 Task: Look for products in the category "Danishes" from Generation Baking only.
Action: Mouse moved to (26, 102)
Screenshot: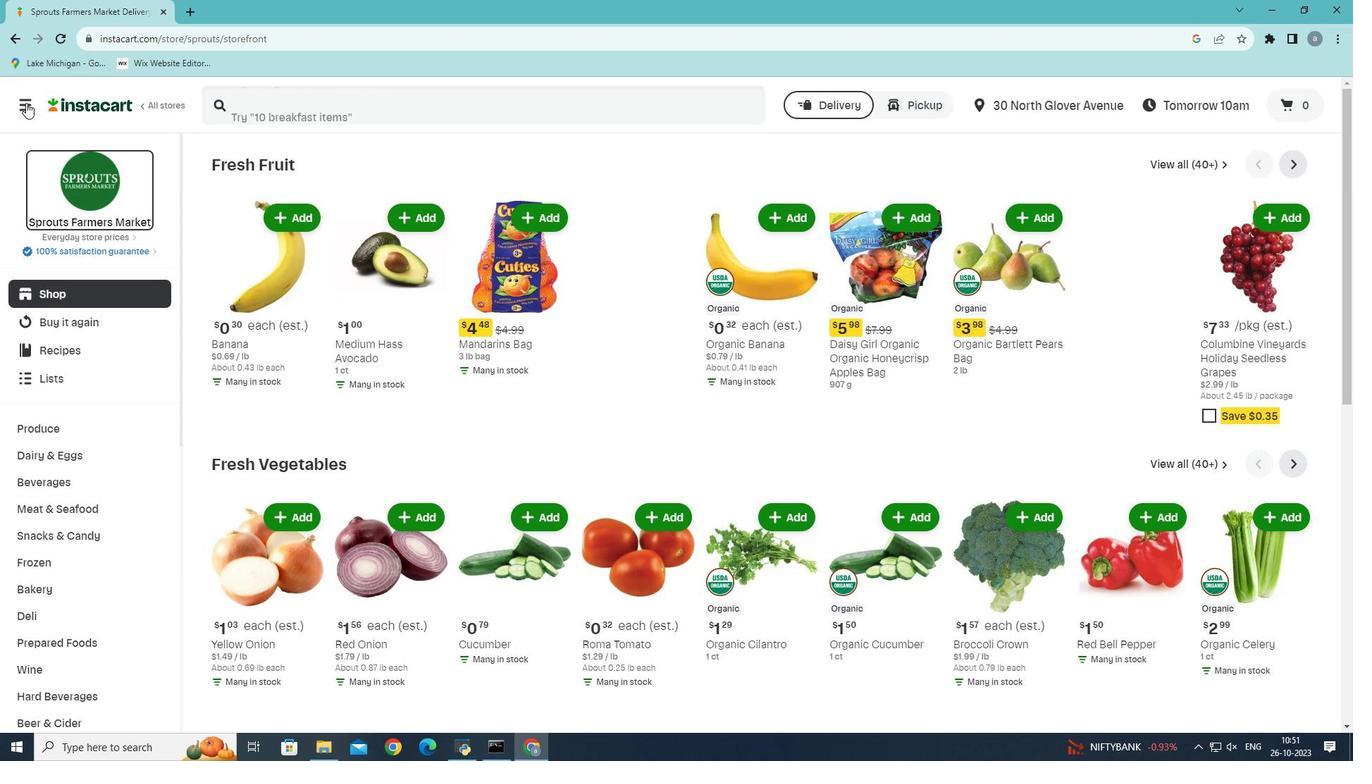 
Action: Mouse pressed left at (26, 102)
Screenshot: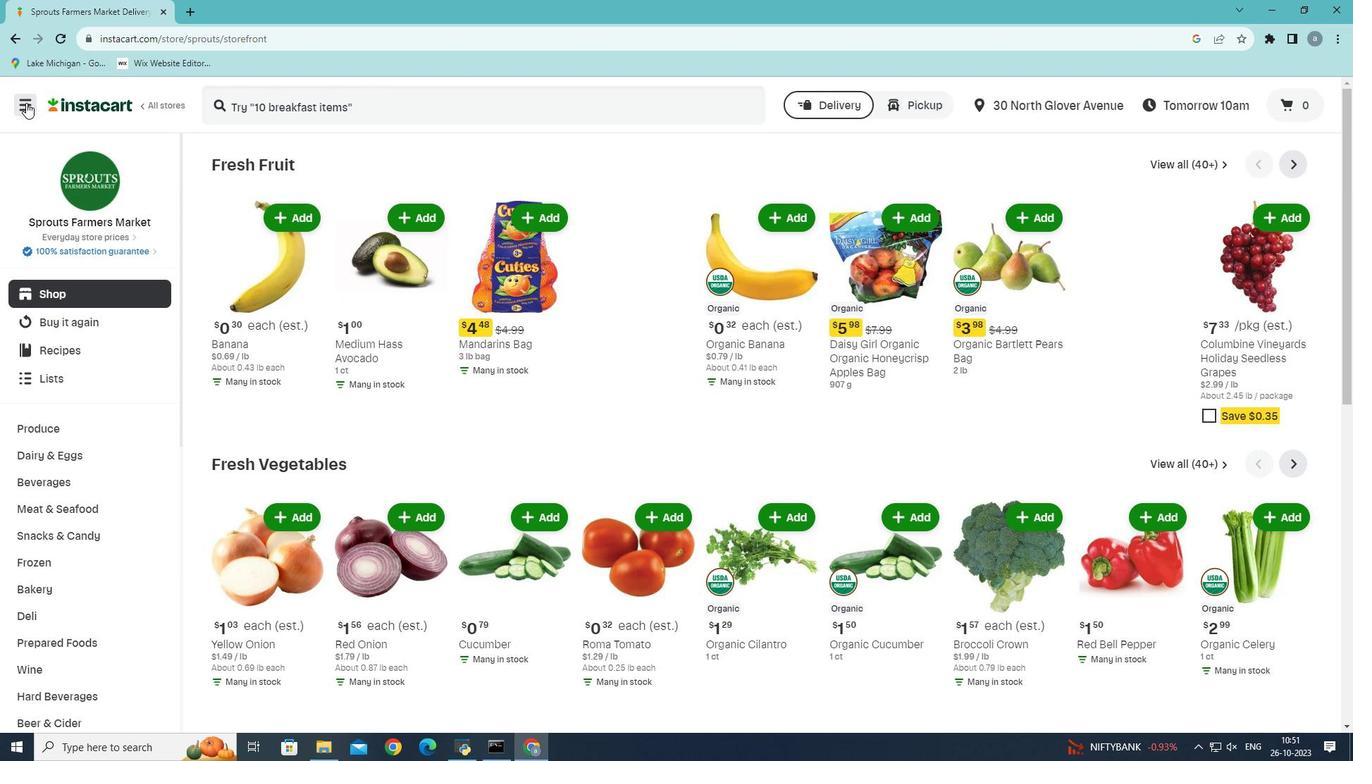 
Action: Mouse moved to (45, 410)
Screenshot: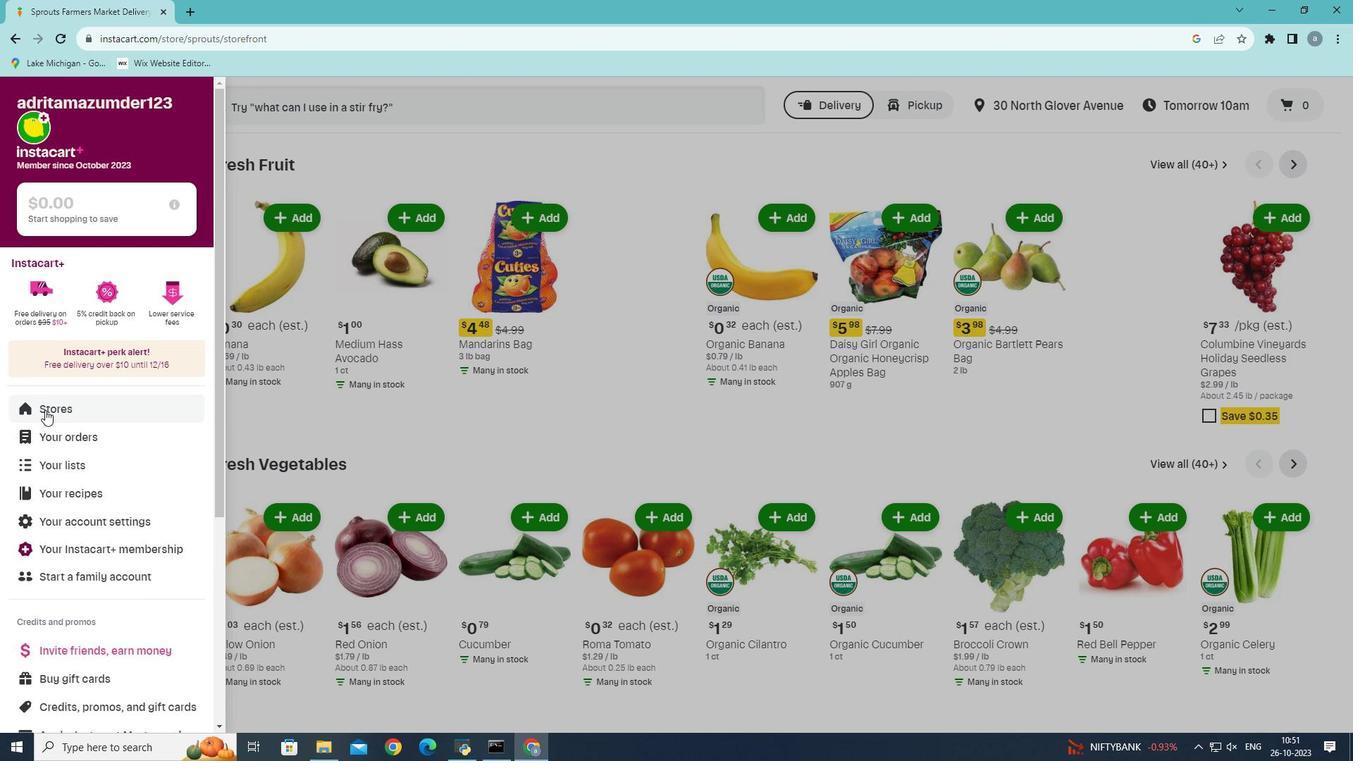 
Action: Mouse pressed left at (45, 410)
Screenshot: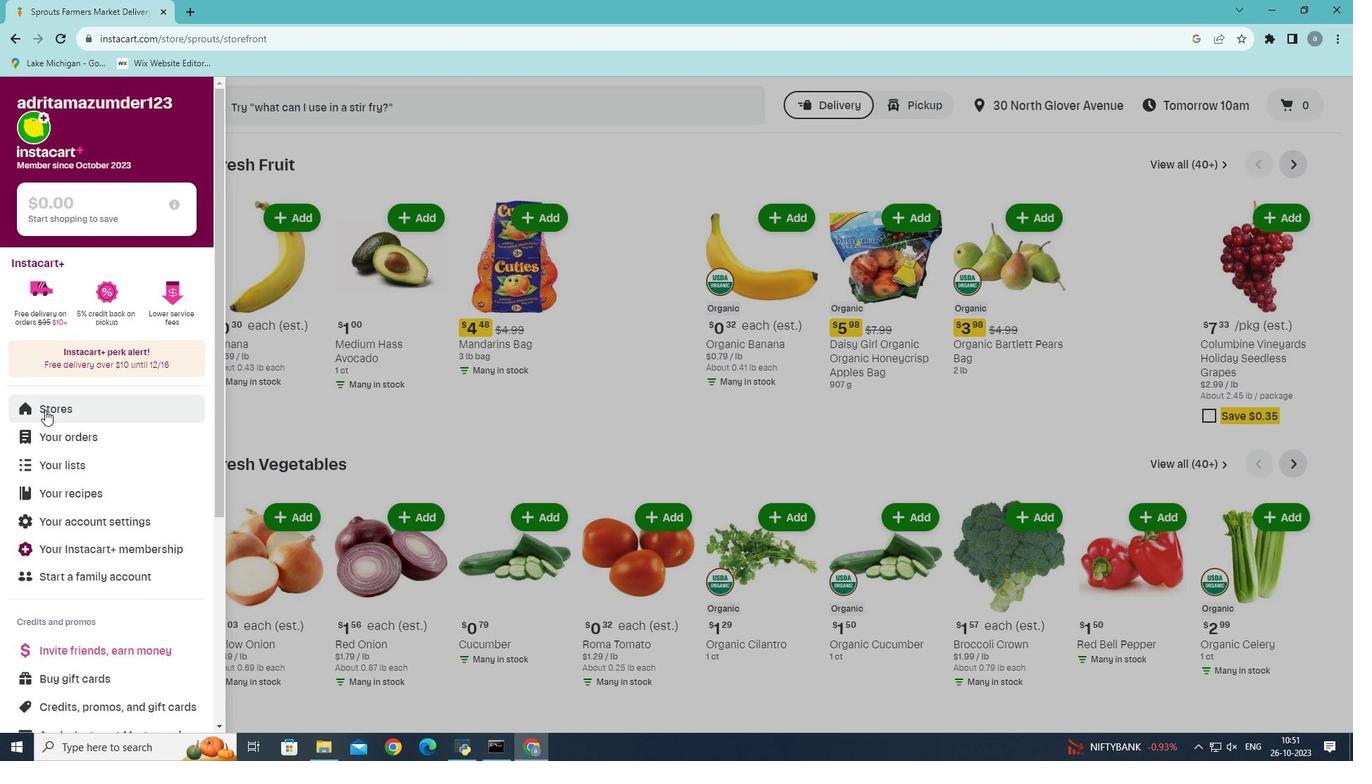 
Action: Mouse moved to (325, 157)
Screenshot: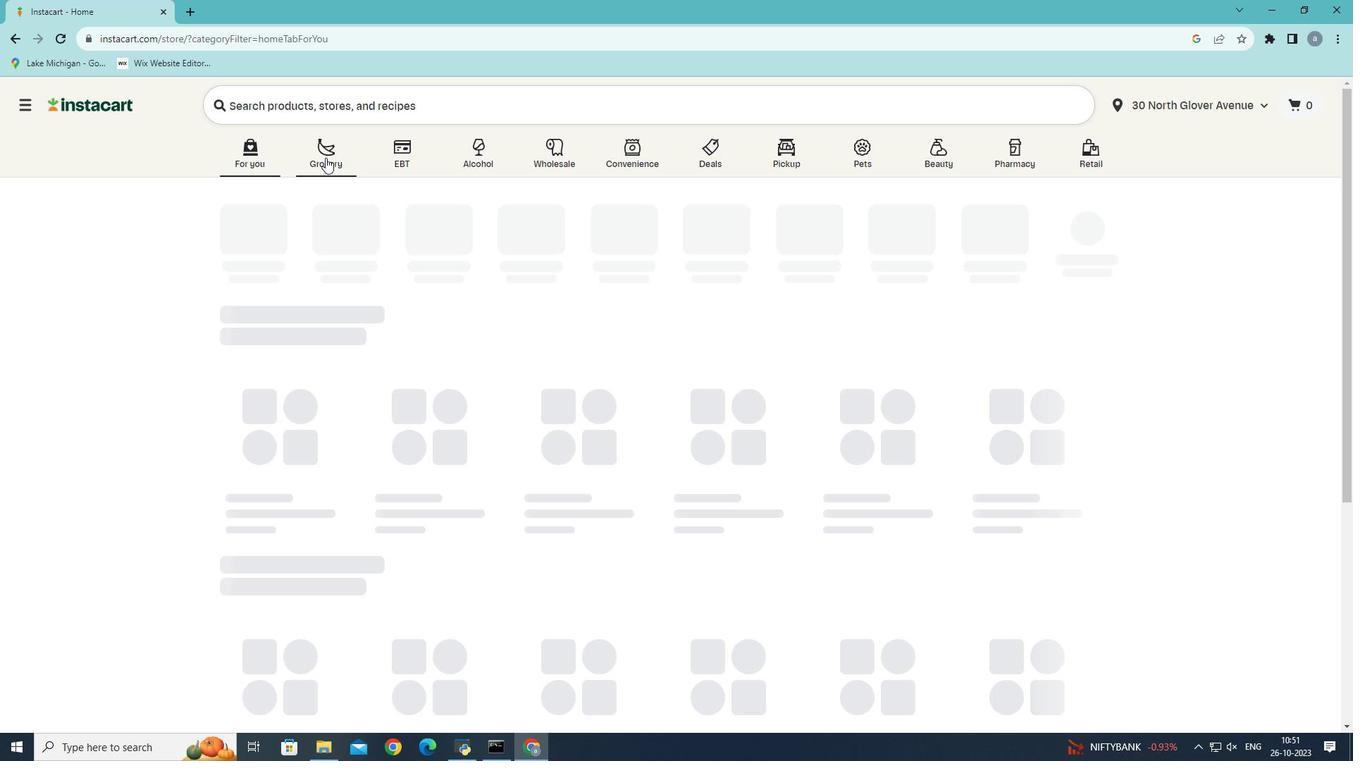
Action: Mouse pressed left at (325, 157)
Screenshot: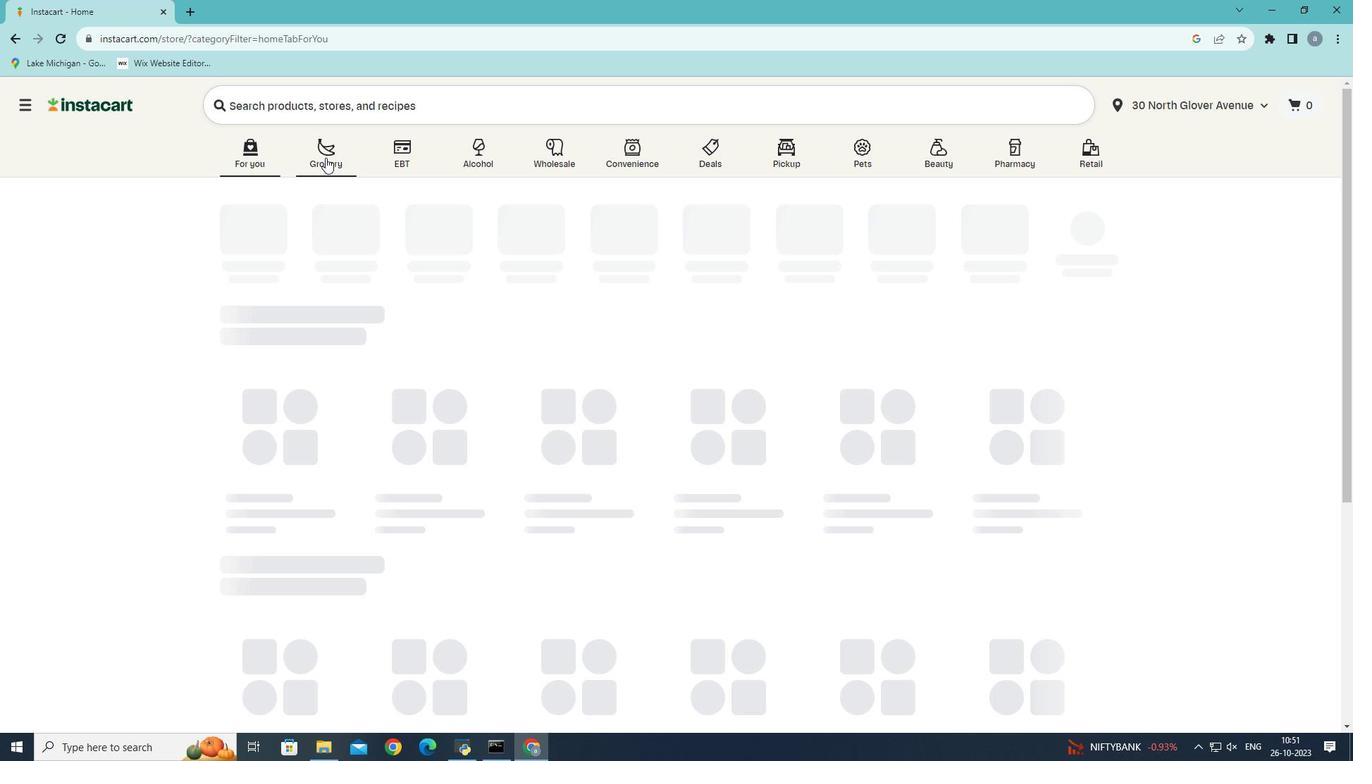 
Action: Mouse moved to (303, 410)
Screenshot: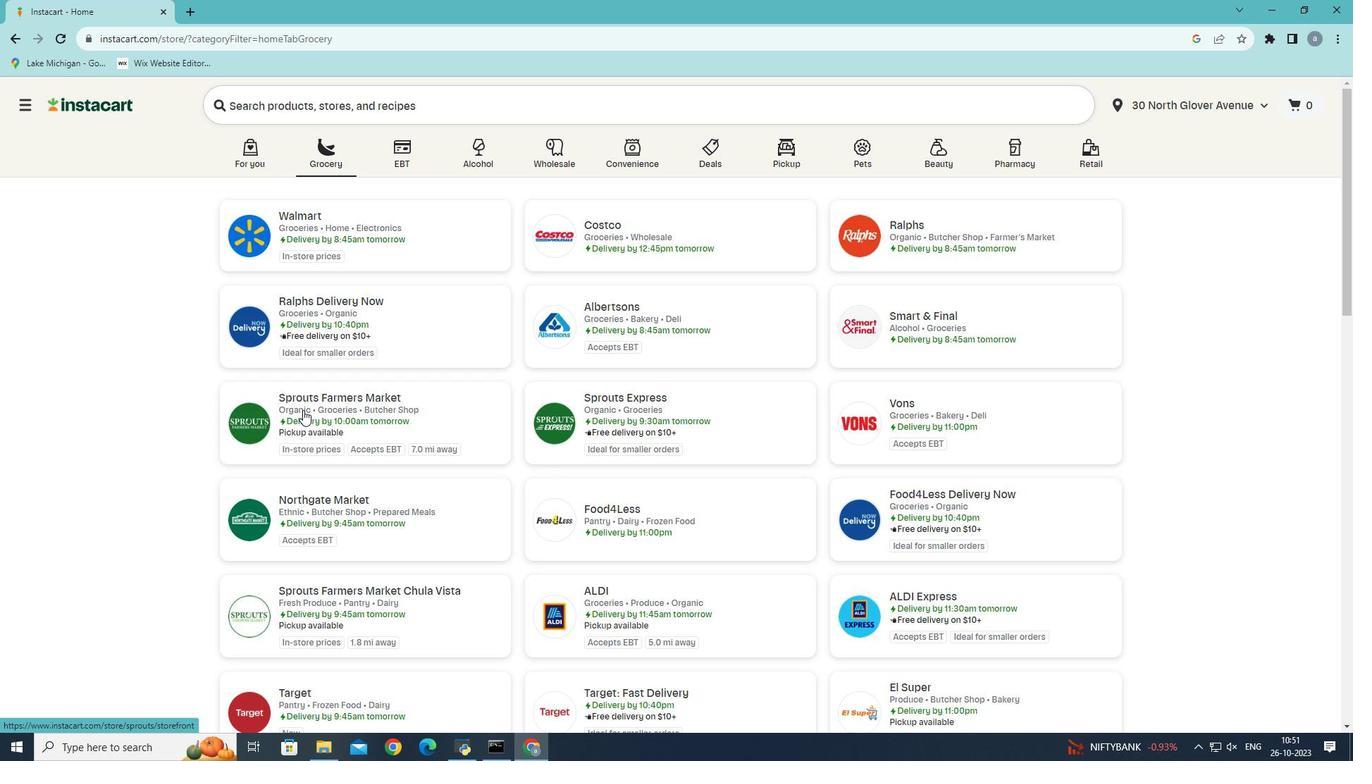 
Action: Mouse pressed left at (303, 410)
Screenshot: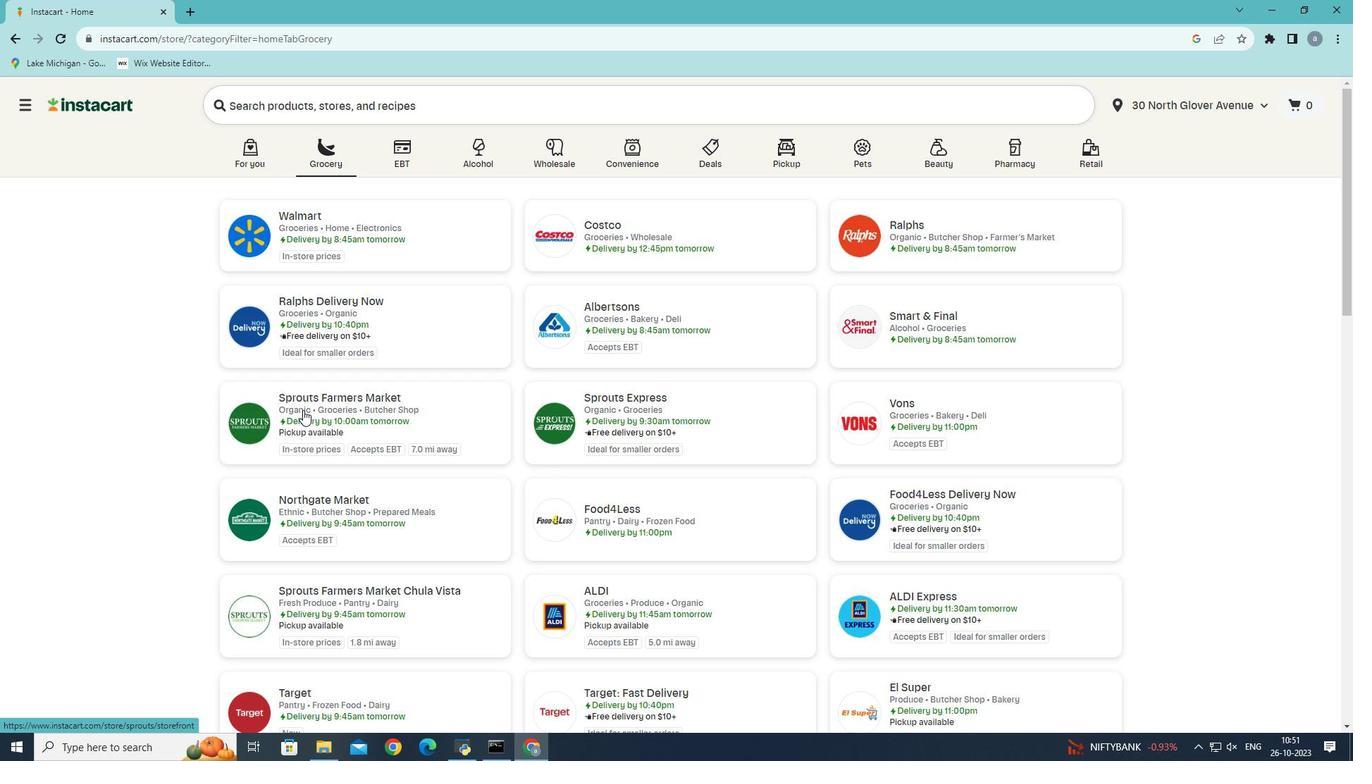 
Action: Mouse moved to (41, 590)
Screenshot: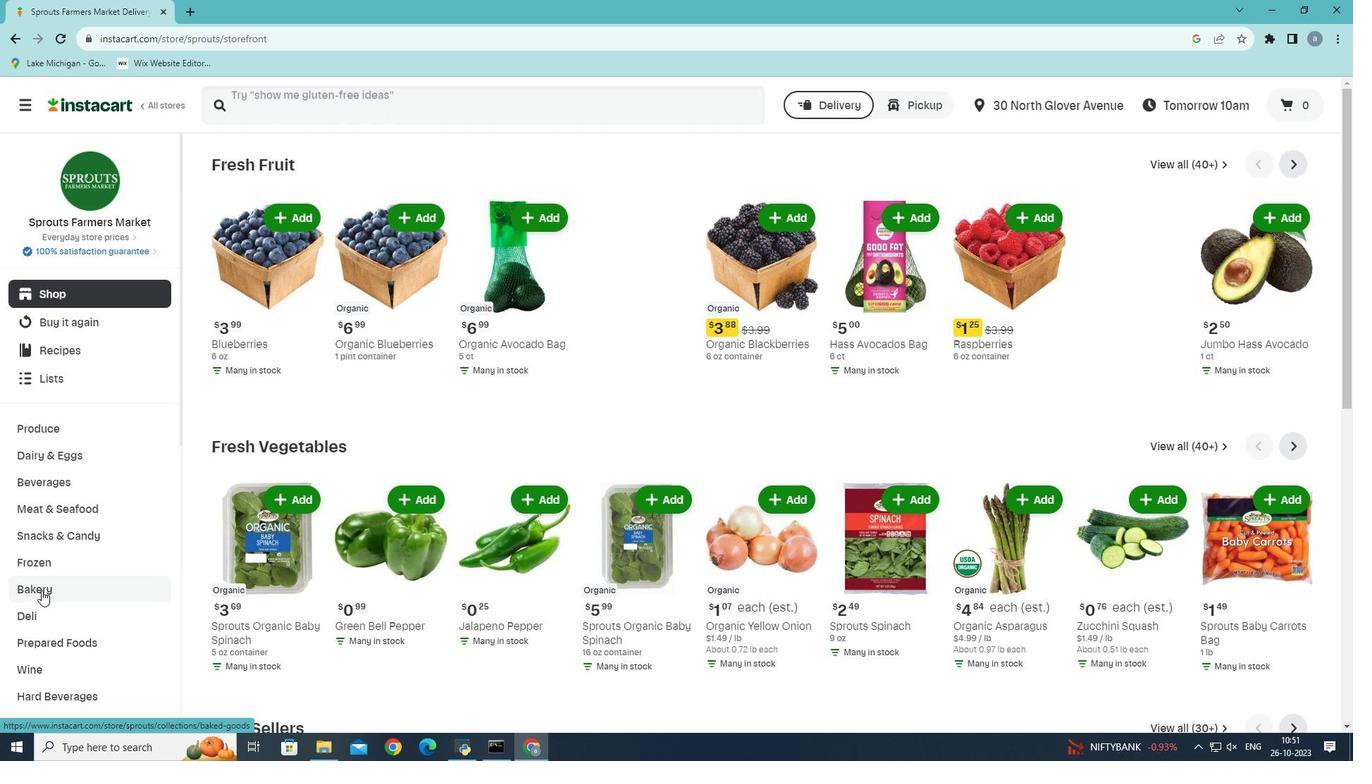 
Action: Mouse pressed left at (41, 590)
Screenshot: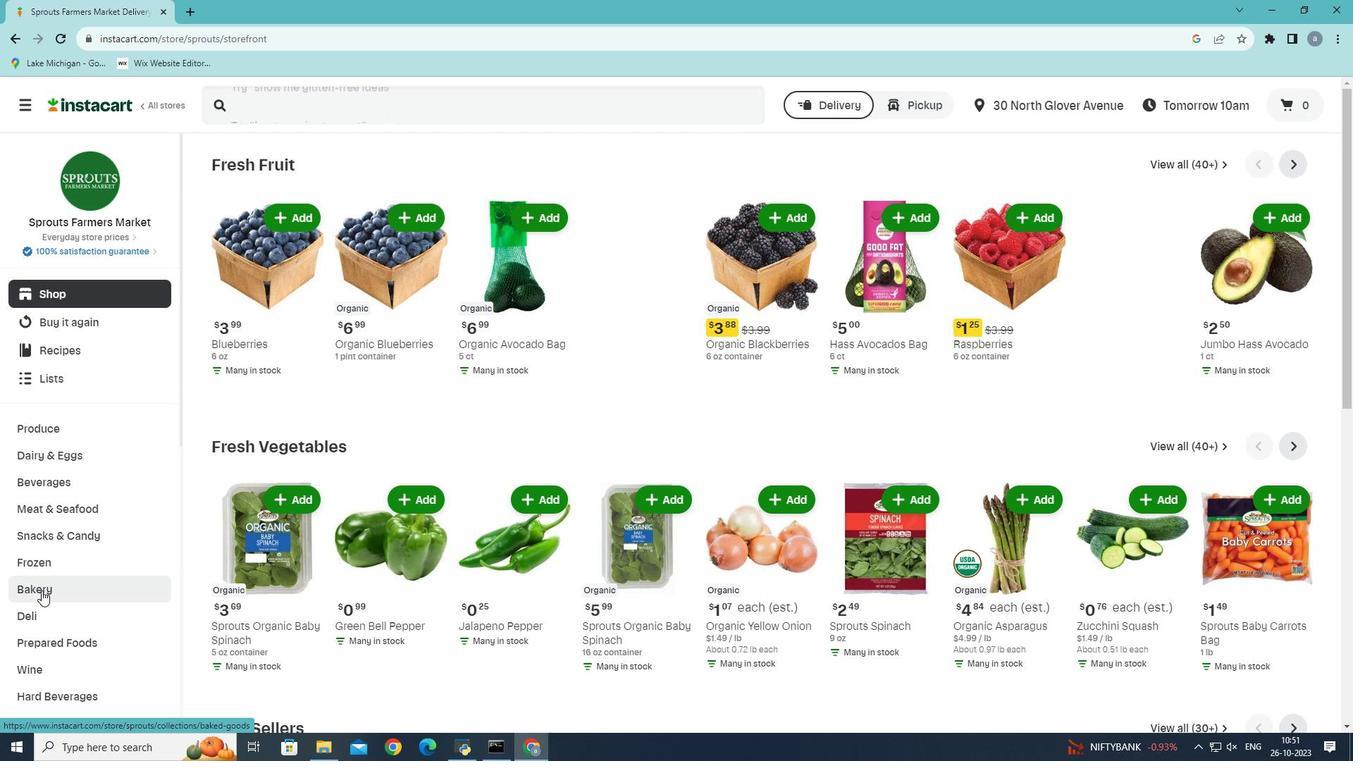 
Action: Mouse moved to (742, 198)
Screenshot: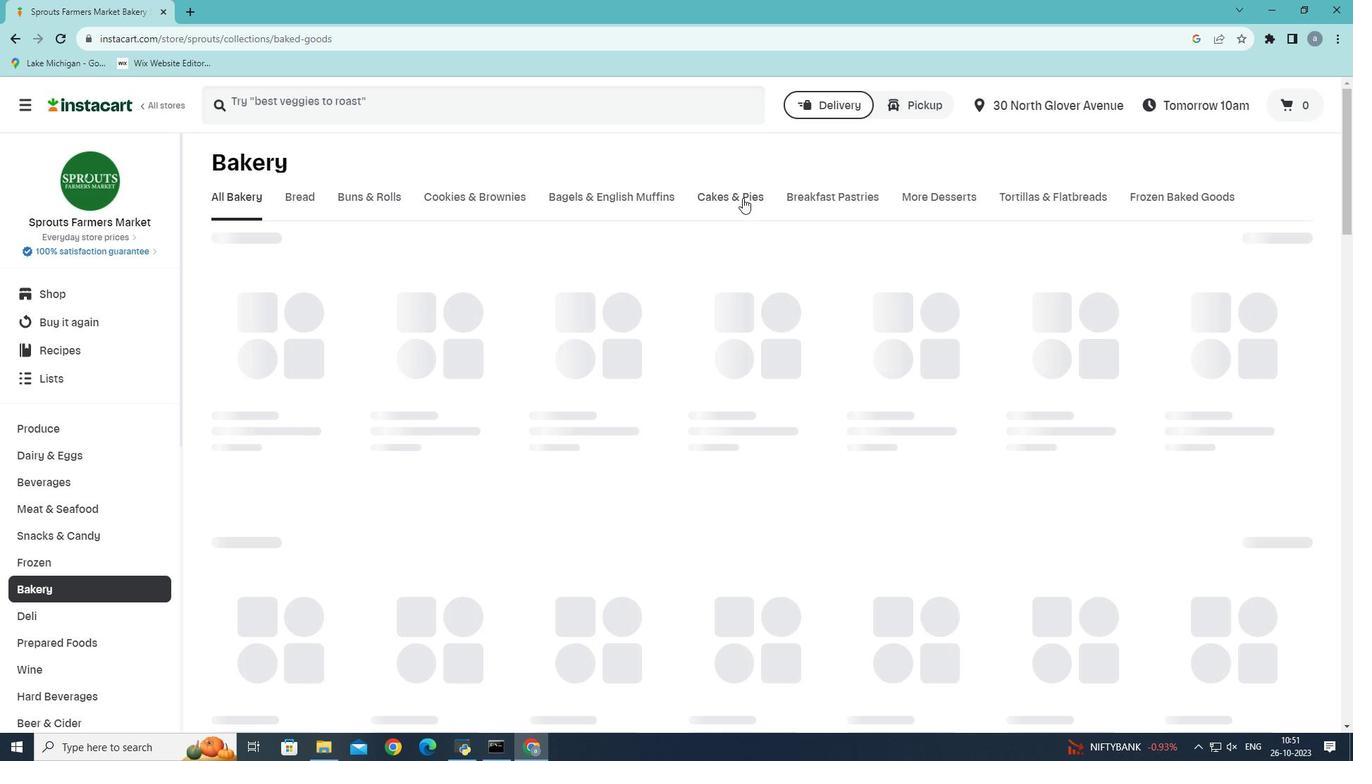 
Action: Mouse pressed left at (742, 198)
Screenshot: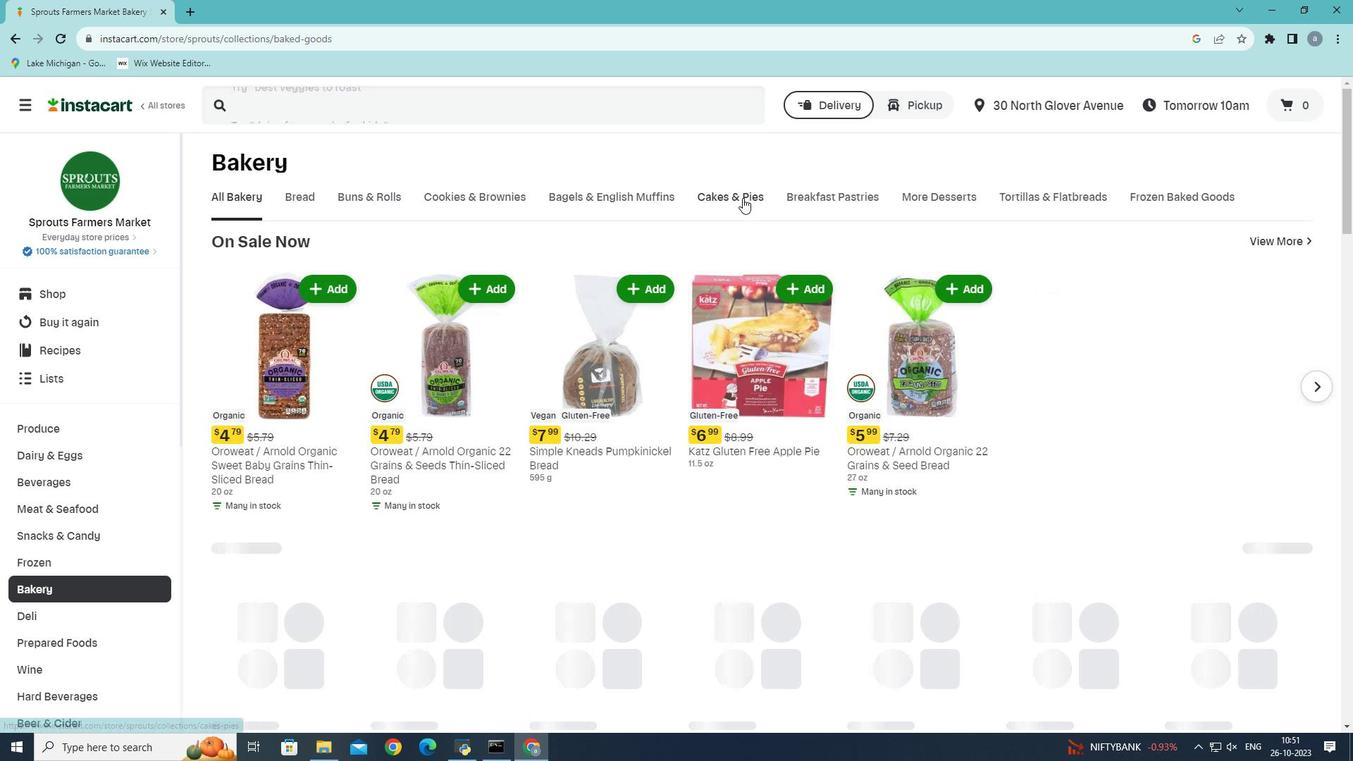 
Action: Mouse moved to (369, 256)
Screenshot: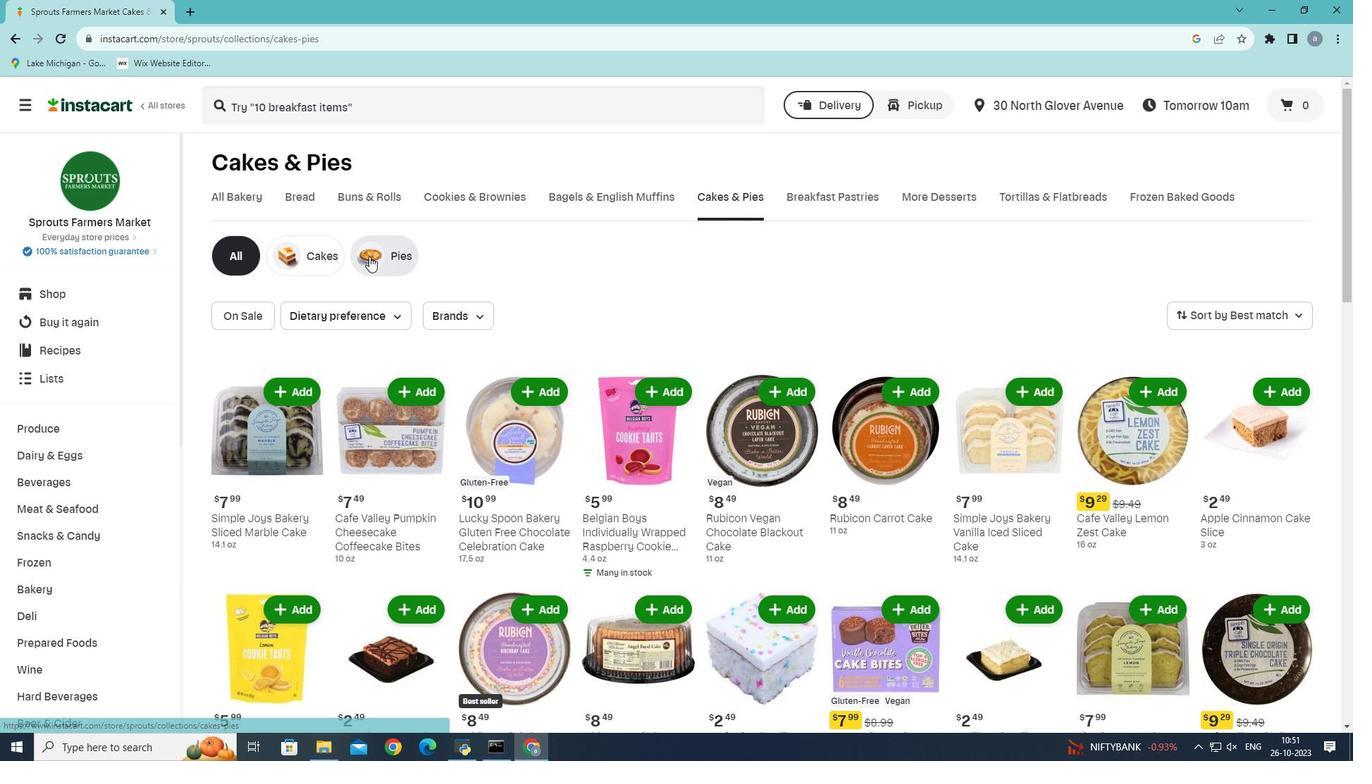 
Action: Mouse pressed left at (369, 256)
Screenshot: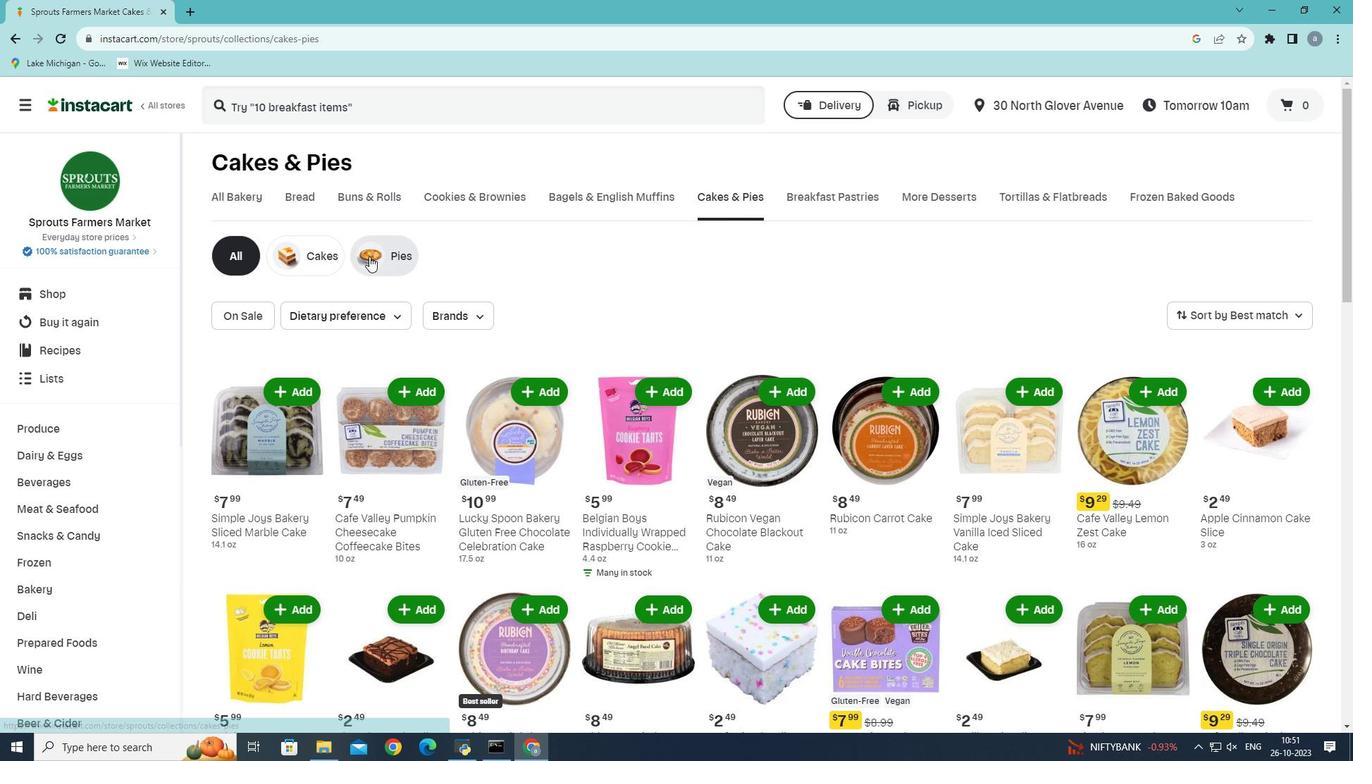 
Action: Mouse moved to (951, 194)
Screenshot: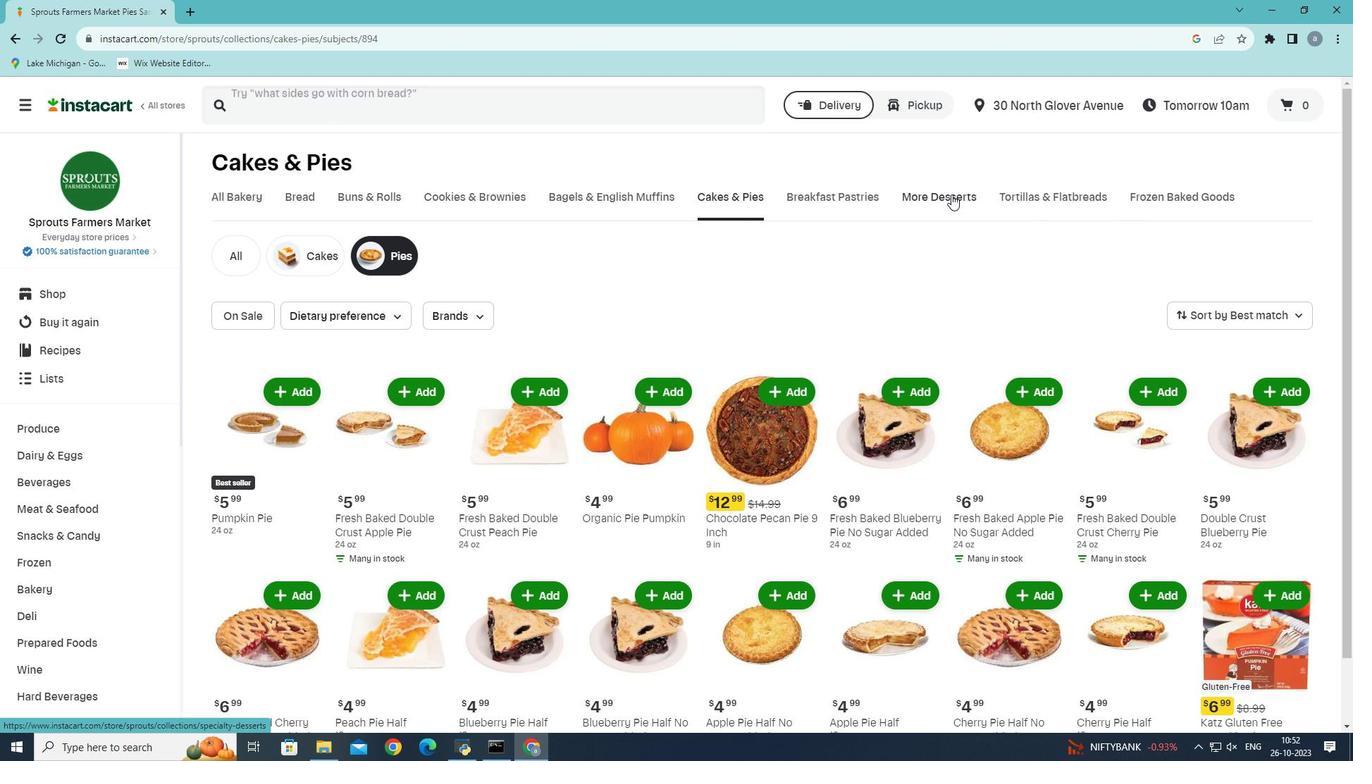 
Action: Mouse pressed left at (951, 194)
Screenshot: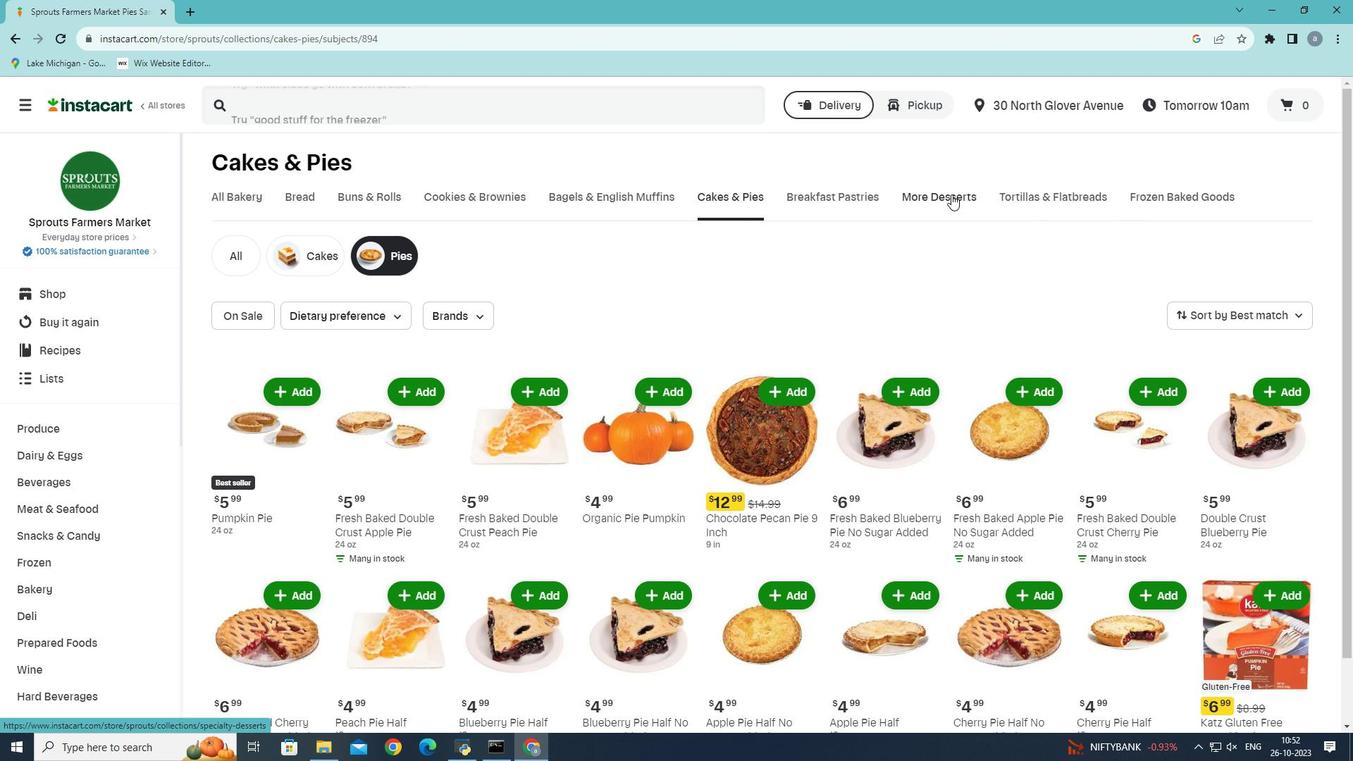 
Action: Mouse moved to (816, 200)
Screenshot: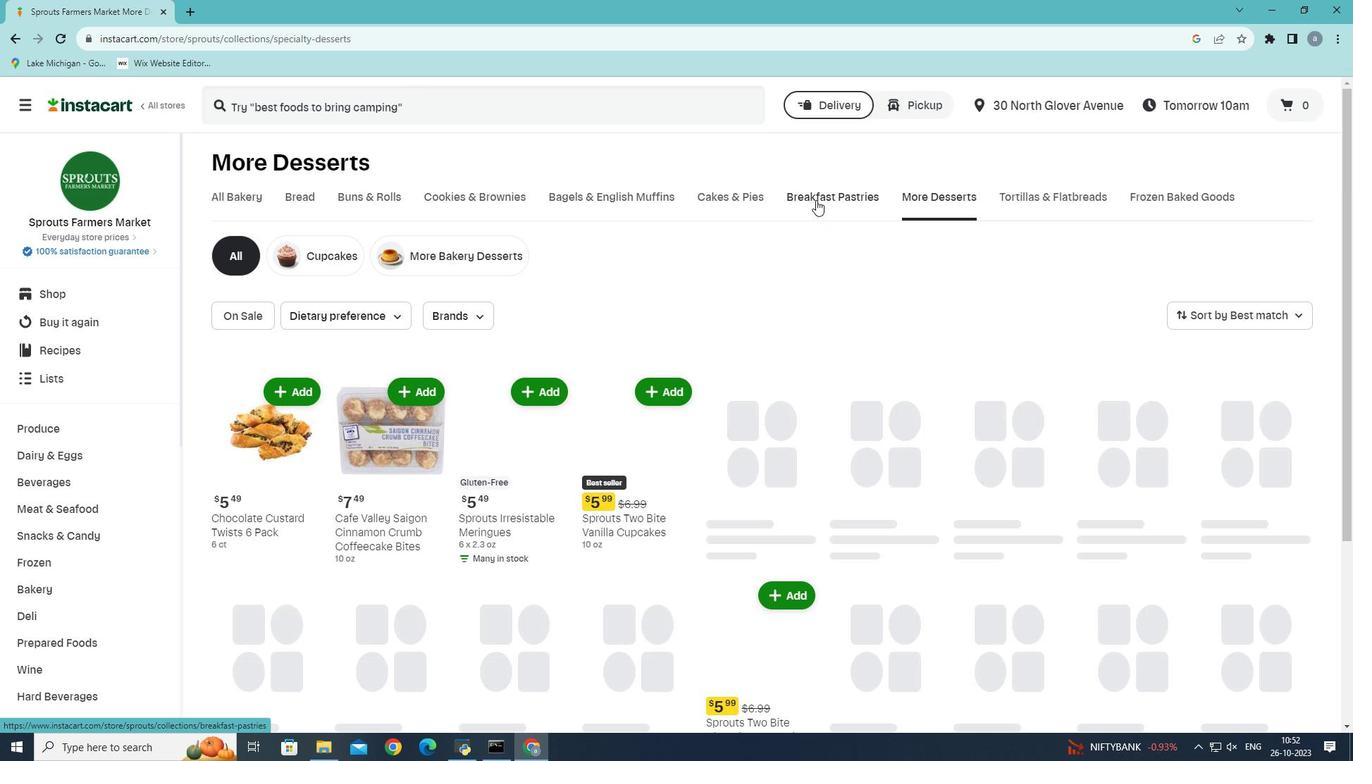 
Action: Mouse pressed left at (816, 200)
Screenshot: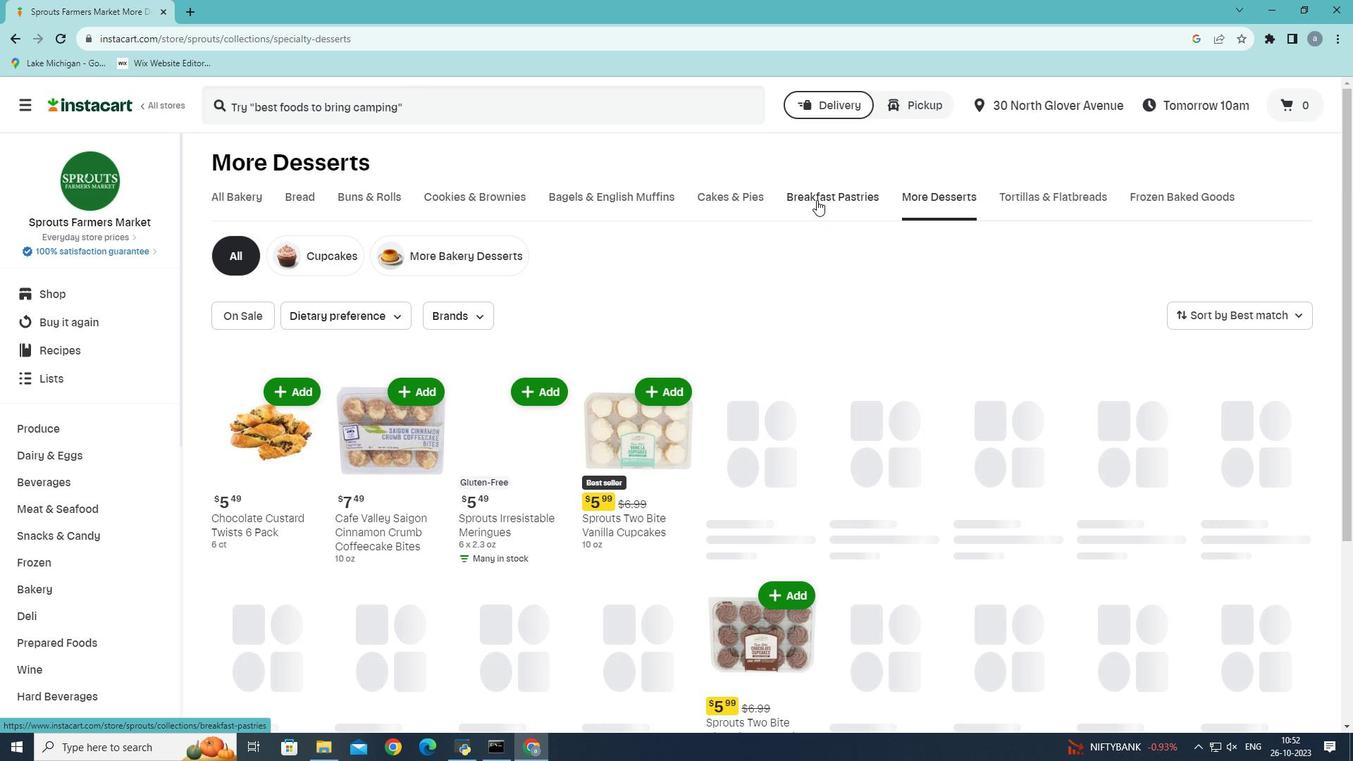 
Action: Mouse moved to (639, 261)
Screenshot: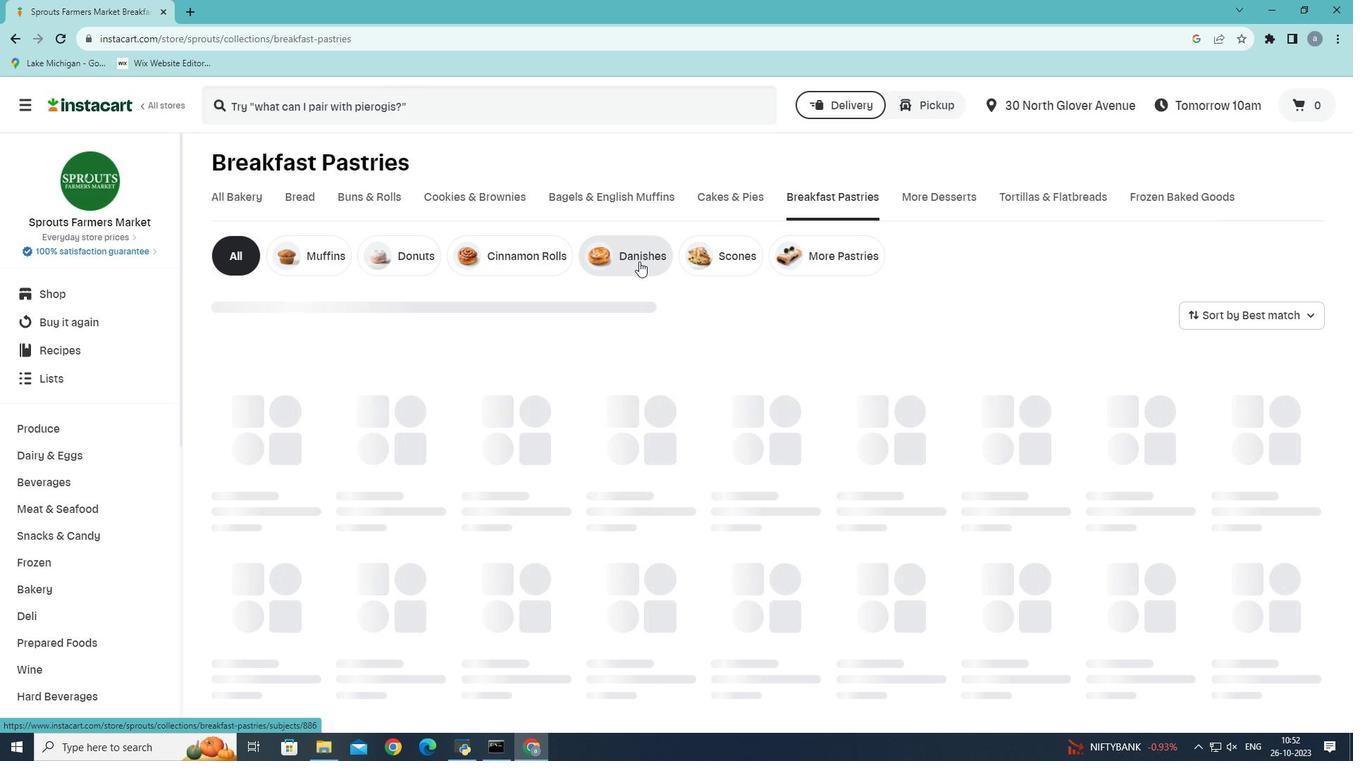 
Action: Mouse pressed left at (639, 261)
Screenshot: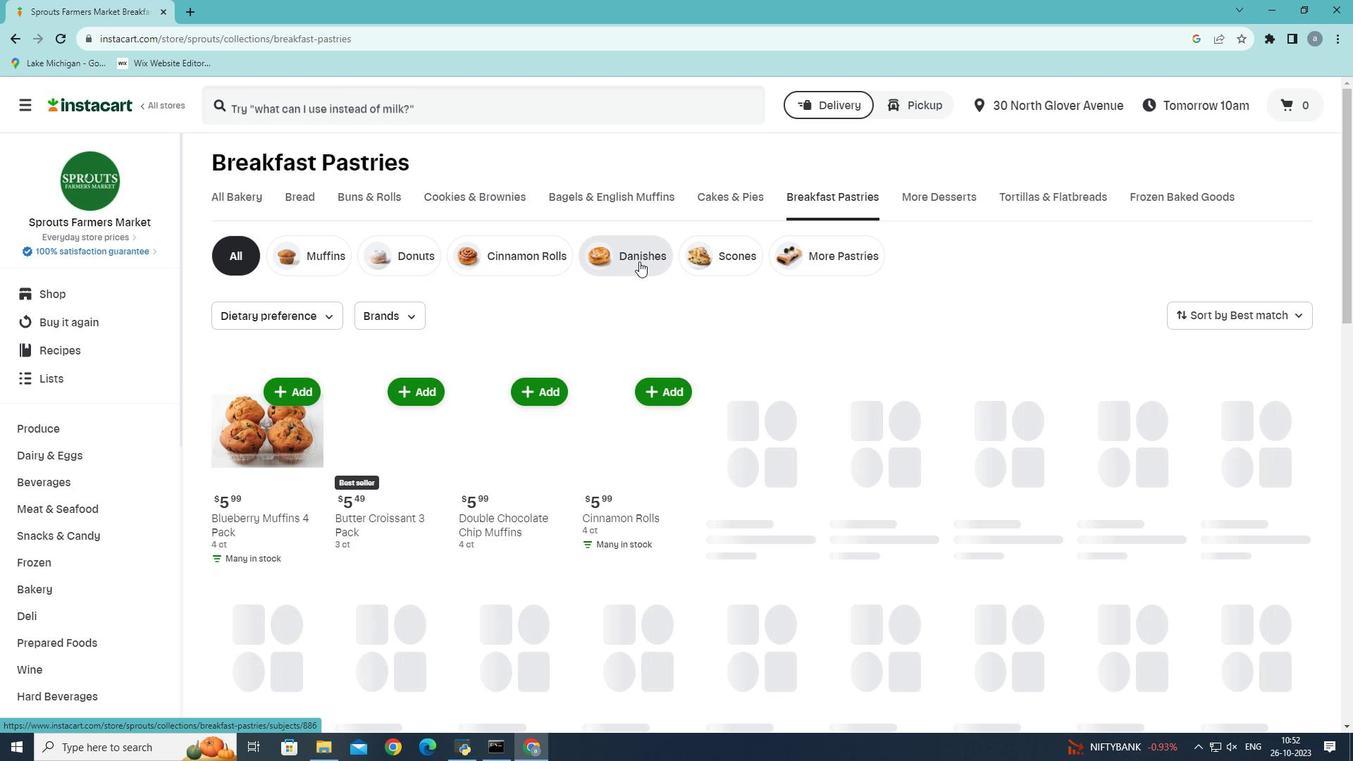 
Action: Mouse moved to (486, 329)
Screenshot: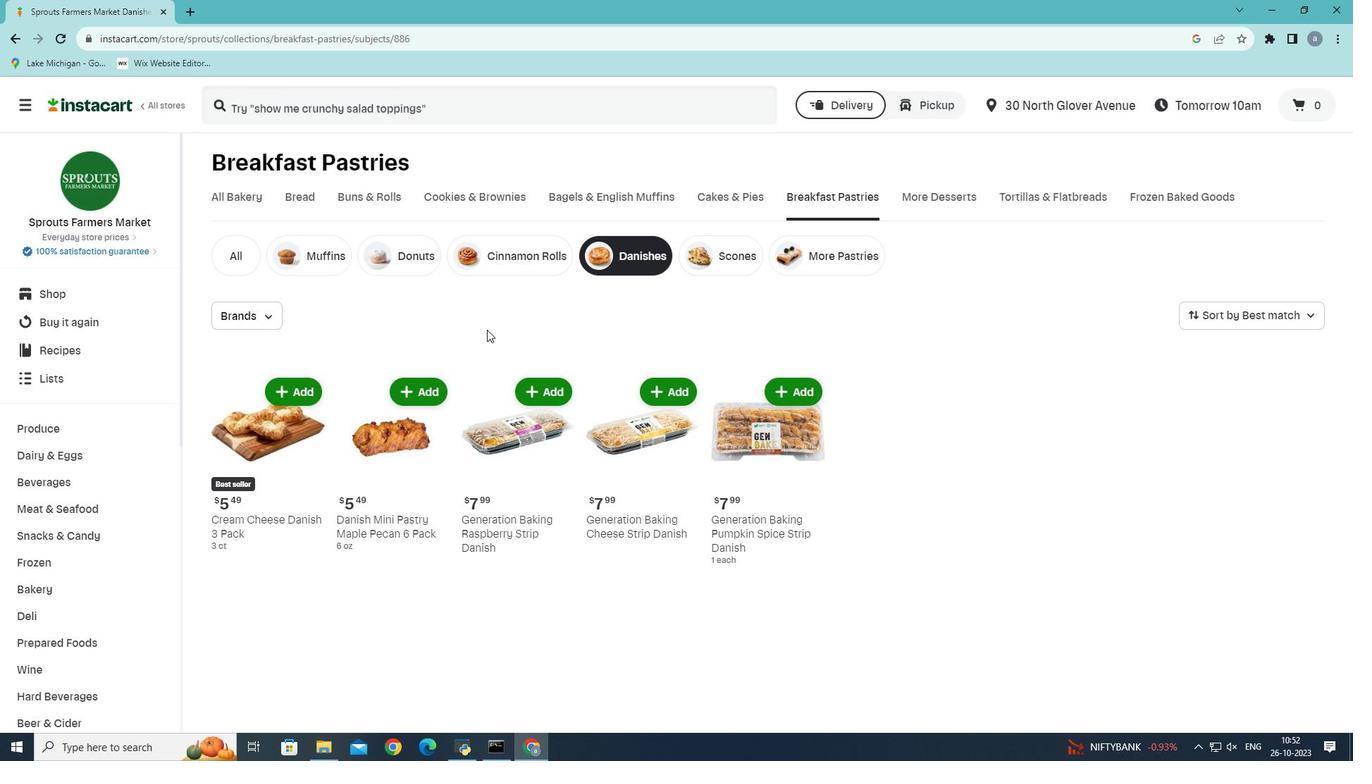 
